 Task: Add Attachment from computer to Card Card0000000081 in Board Board0000000021 in Workspace WS0000000007 in Trello. Add Cover Purple to Card Card0000000081 in Board Board0000000021 in Workspace WS0000000007 in Trello. Add "Move Card To …" Button titled Button0000000081 to "top" of the list "To Do" to Card Card0000000081 in Board Board0000000021 in Workspace WS0000000007 in Trello. Add Description DS0000000081 to Card Card0000000081 in Board Board0000000021 in Workspace WS0000000007 in Trello. Add Comment CM0000000081 to Card Card0000000081 in Board Board0000000021 in Workspace WS0000000007 in Trello
Action: Mouse moved to (521, 86)
Screenshot: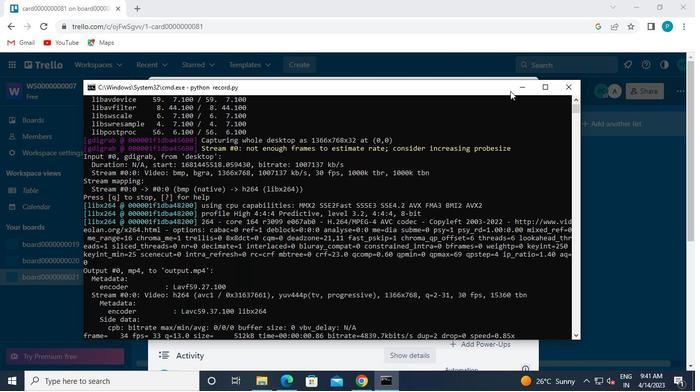 
Action: Mouse pressed left at (521, 86)
Screenshot: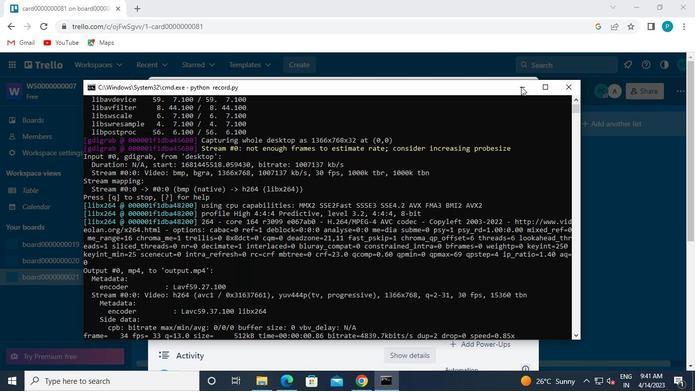 
Action: Mouse moved to (497, 263)
Screenshot: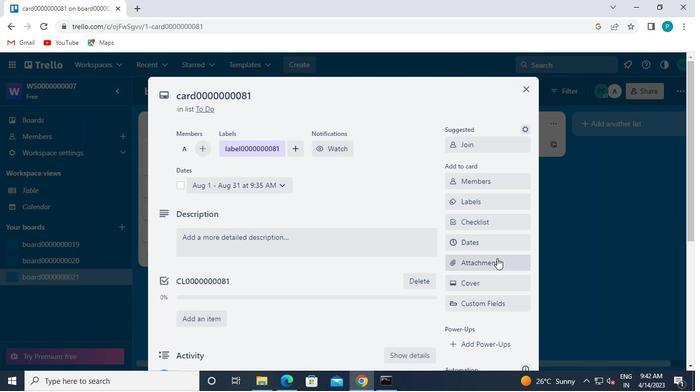 
Action: Mouse pressed left at (497, 263)
Screenshot: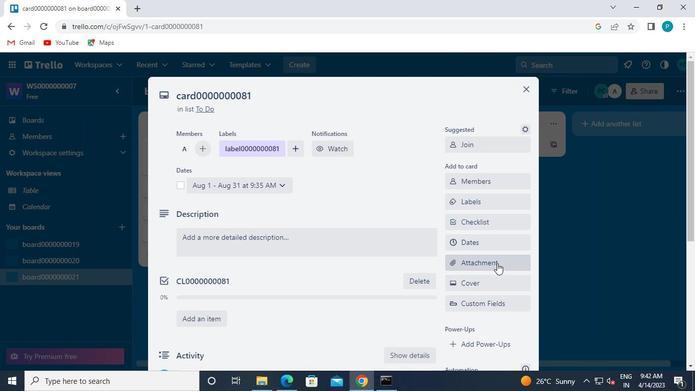
Action: Mouse moved to (461, 113)
Screenshot: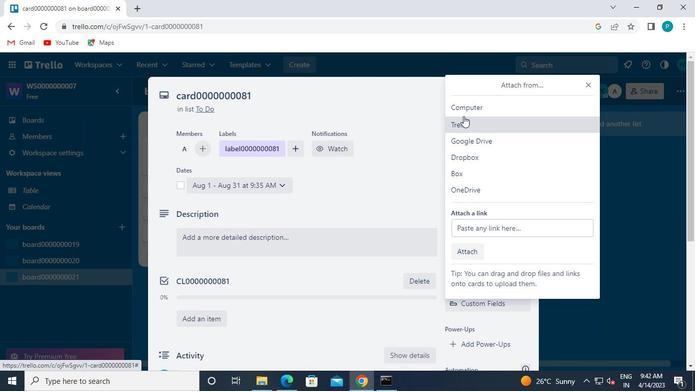 
Action: Mouse pressed left at (461, 113)
Screenshot: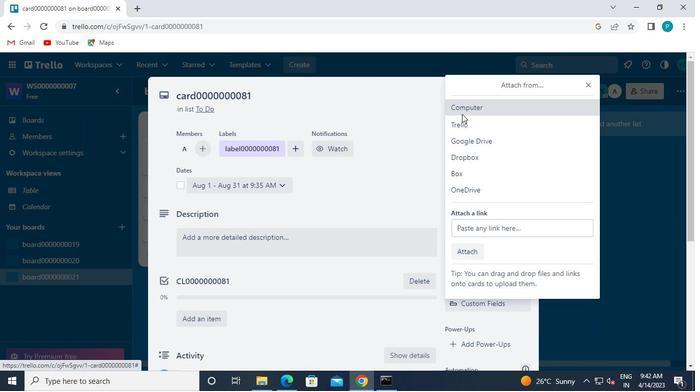 
Action: Mouse moved to (111, 77)
Screenshot: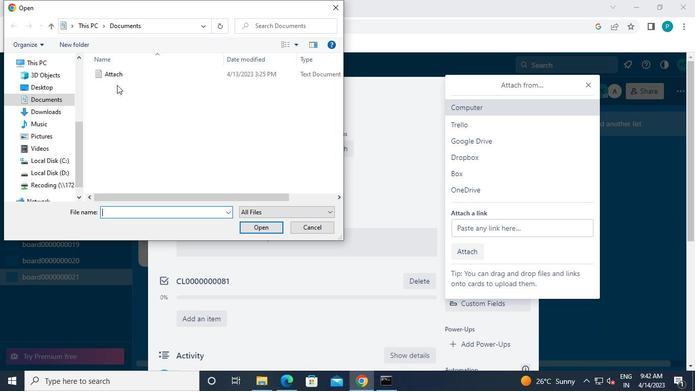 
Action: Mouse pressed left at (111, 77)
Screenshot: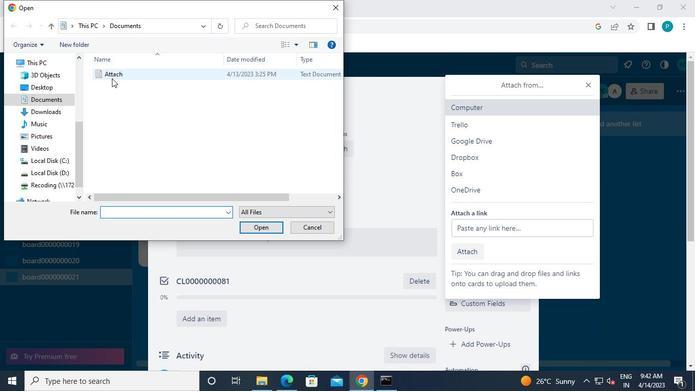 
Action: Mouse moved to (252, 227)
Screenshot: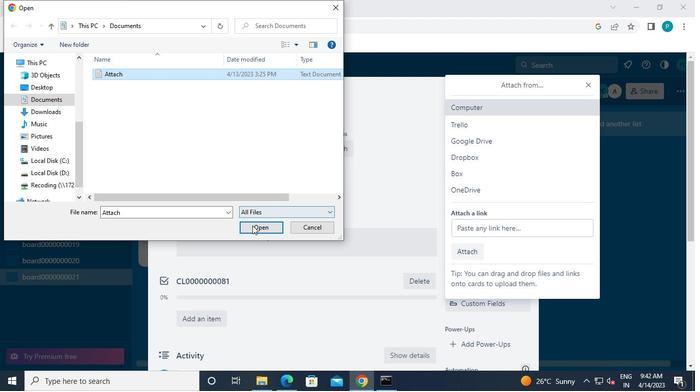
Action: Mouse pressed left at (252, 227)
Screenshot: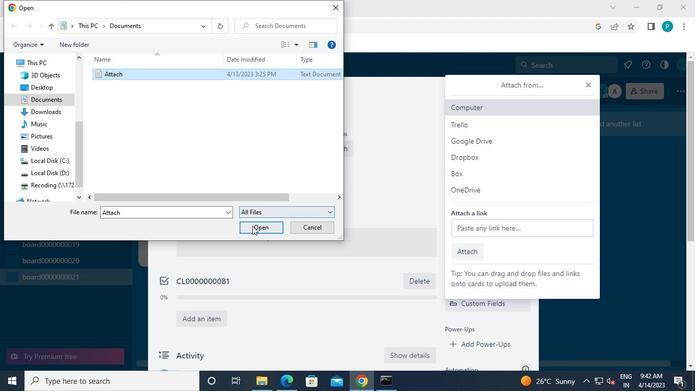 
Action: Mouse moved to (466, 235)
Screenshot: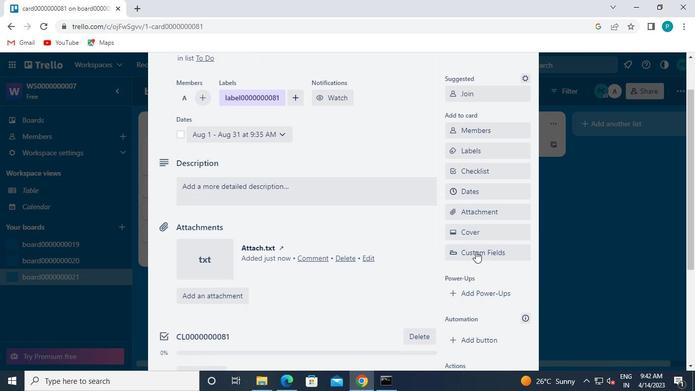 
Action: Mouse pressed left at (466, 235)
Screenshot: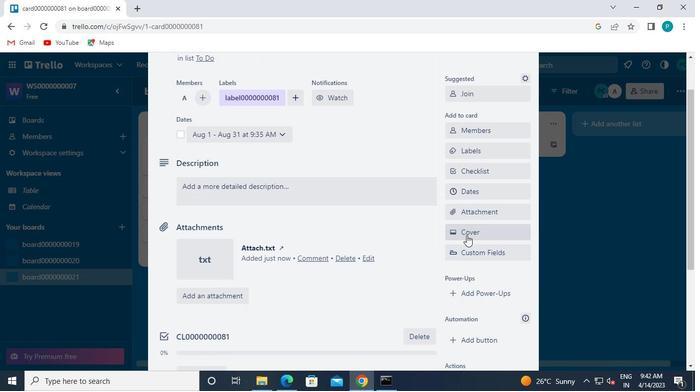 
Action: Mouse moved to (578, 173)
Screenshot: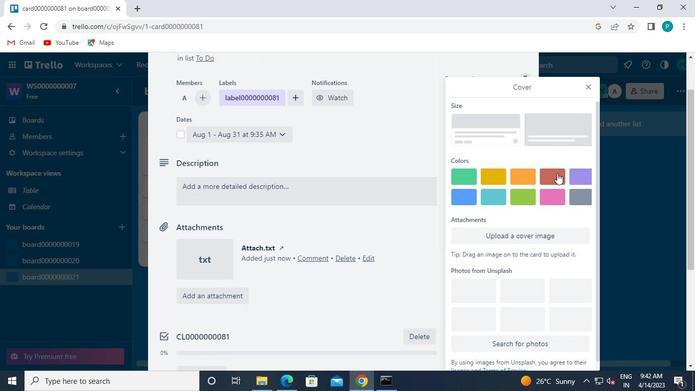 
Action: Mouse pressed left at (578, 173)
Screenshot: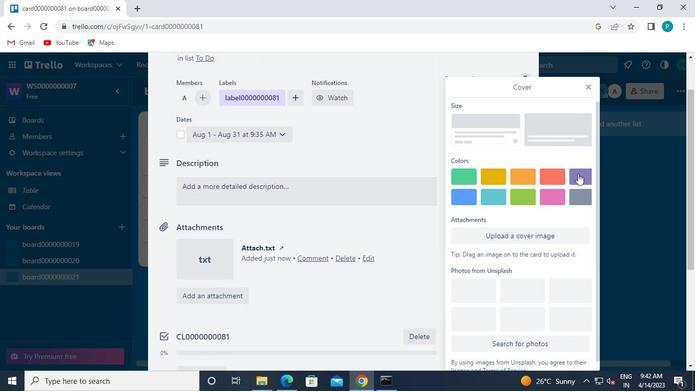 
Action: Mouse moved to (585, 86)
Screenshot: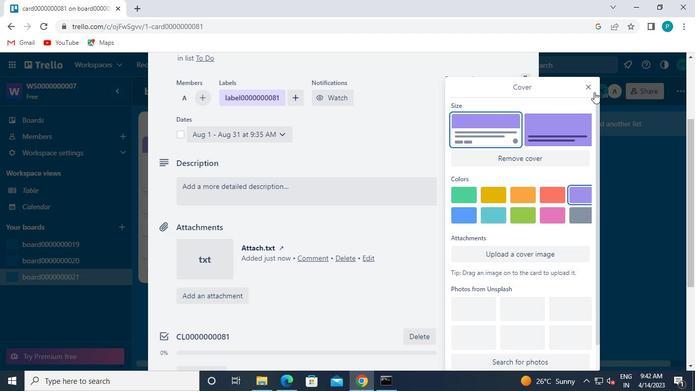 
Action: Mouse pressed left at (585, 86)
Screenshot: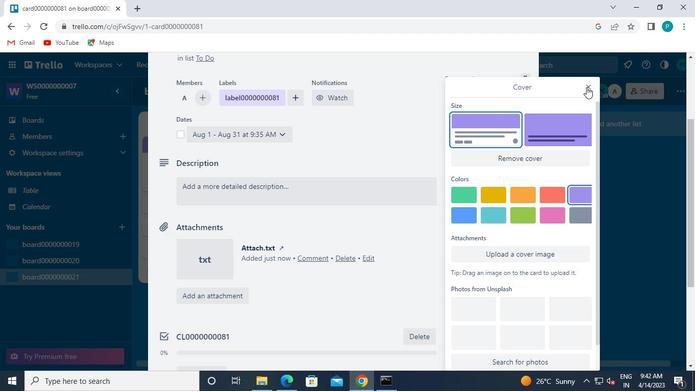 
Action: Mouse moved to (477, 229)
Screenshot: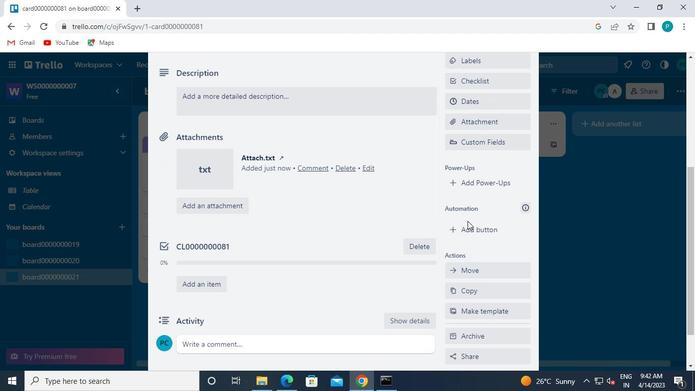 
Action: Mouse pressed left at (477, 229)
Screenshot: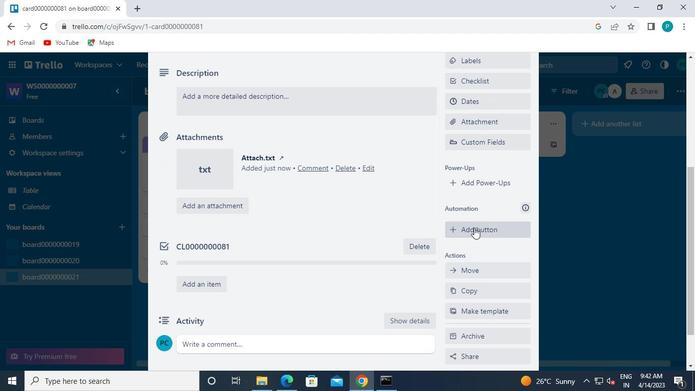 
Action: Mouse moved to (477, 134)
Screenshot: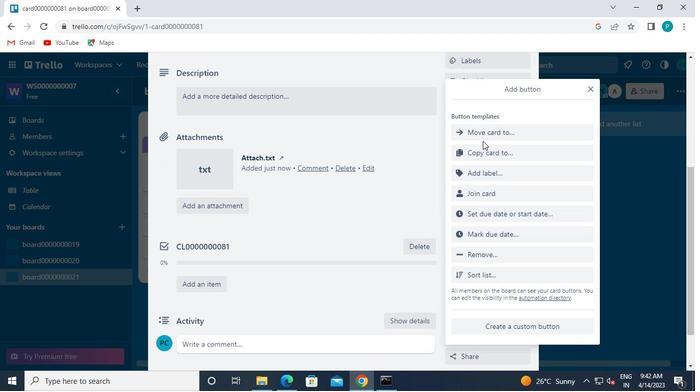 
Action: Mouse pressed left at (477, 134)
Screenshot: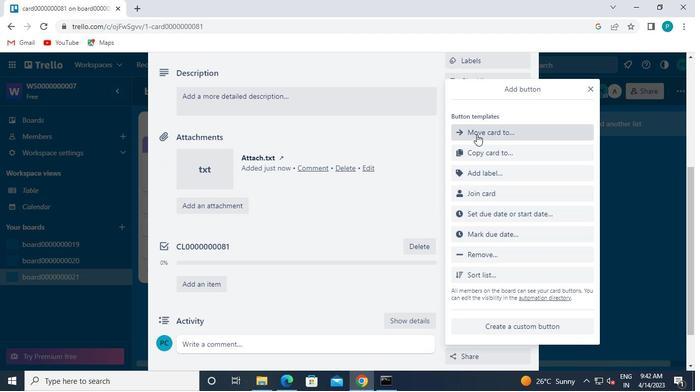 
Action: Mouse moved to (492, 132)
Screenshot: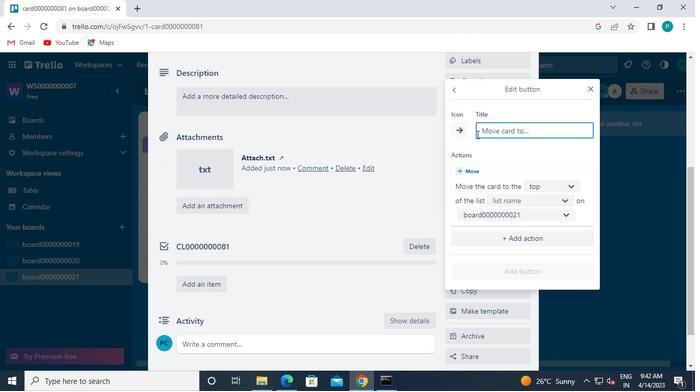 
Action: Mouse pressed left at (492, 132)
Screenshot: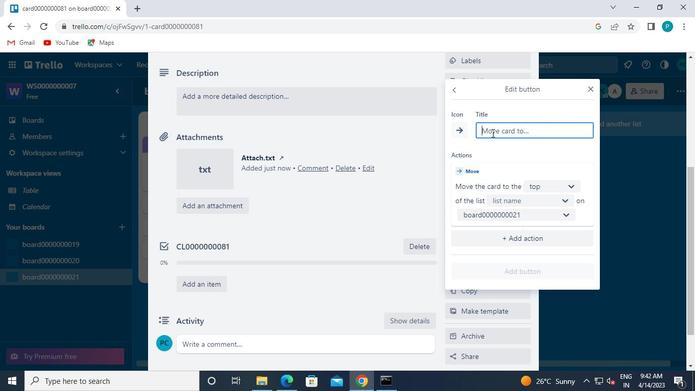 
Action: Keyboard b
Screenshot: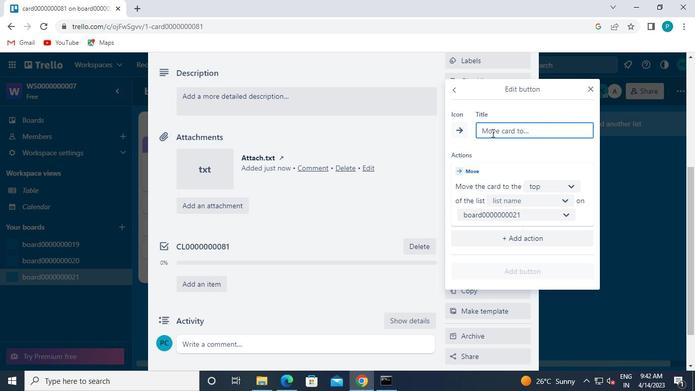 
Action: Keyboard u
Screenshot: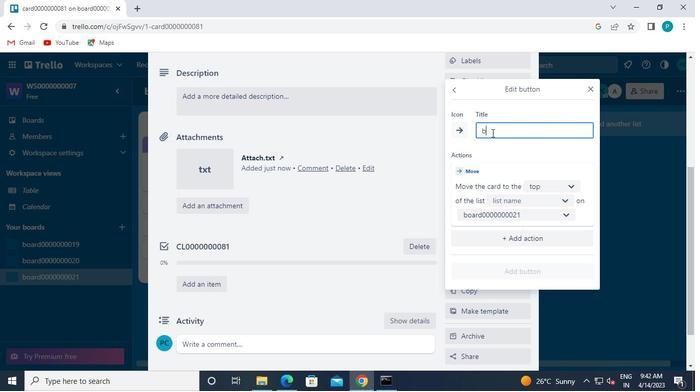 
Action: Keyboard t
Screenshot: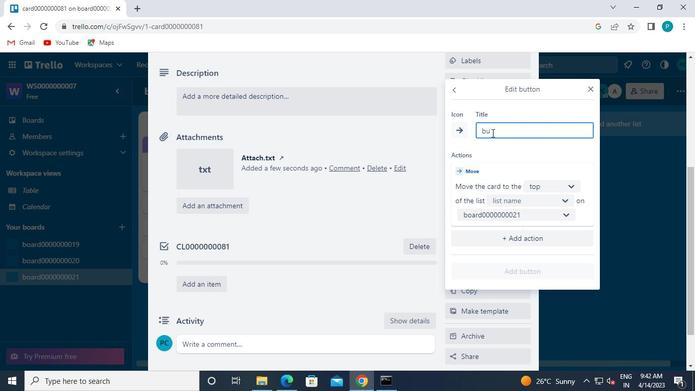 
Action: Keyboard t
Screenshot: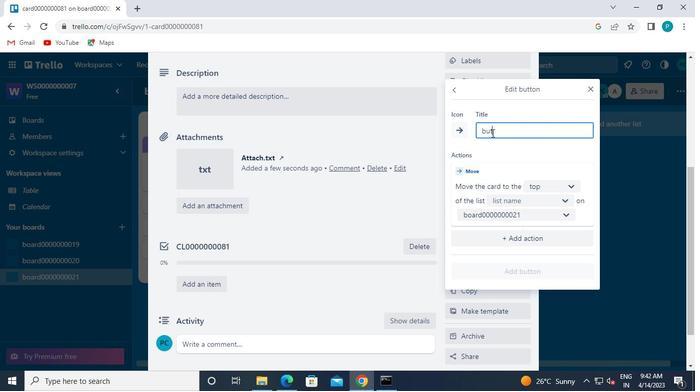 
Action: Keyboard o
Screenshot: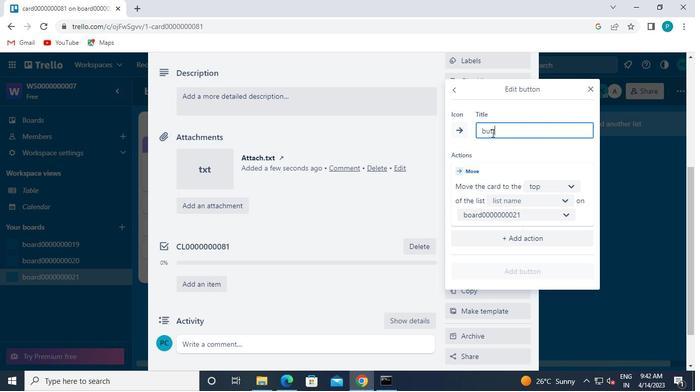 
Action: Keyboard n
Screenshot: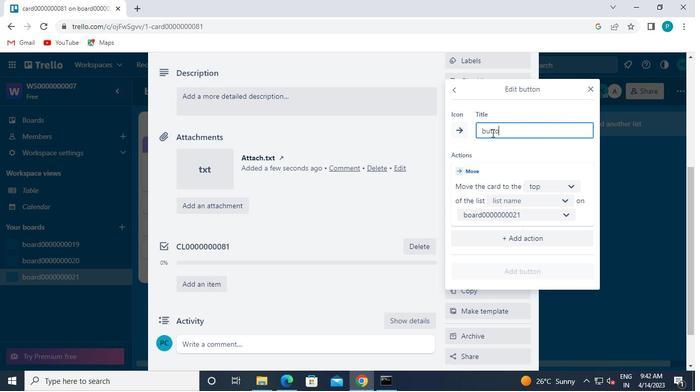 
Action: Keyboard 0
Screenshot: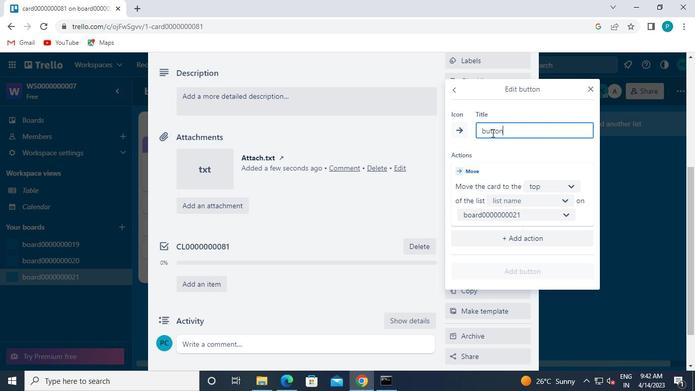 
Action: Keyboard 0
Screenshot: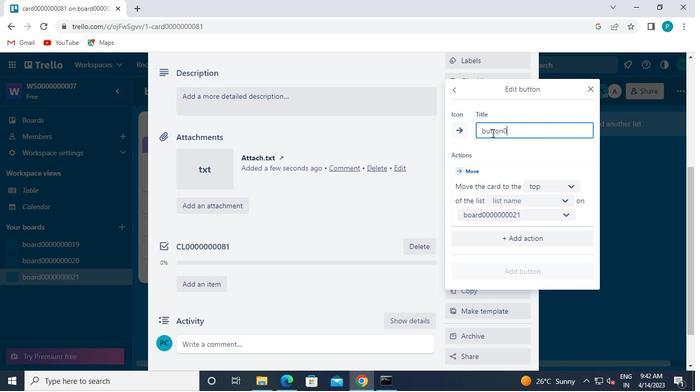 
Action: Keyboard 0
Screenshot: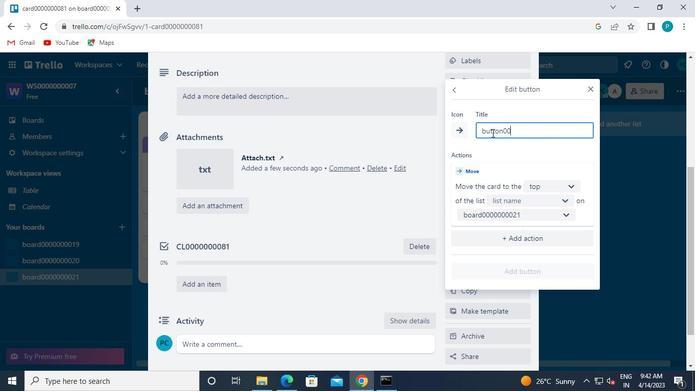 
Action: Keyboard 0
Screenshot: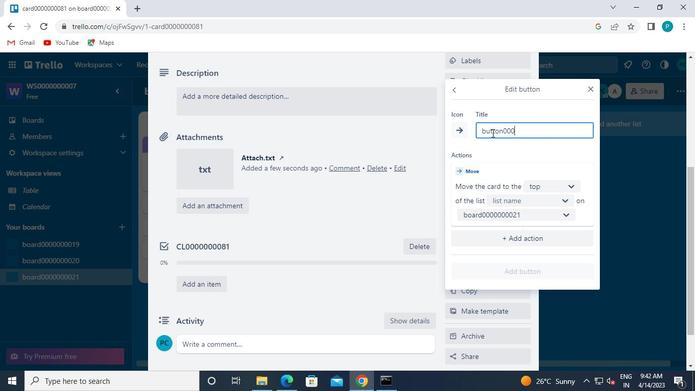 
Action: Keyboard 0
Screenshot: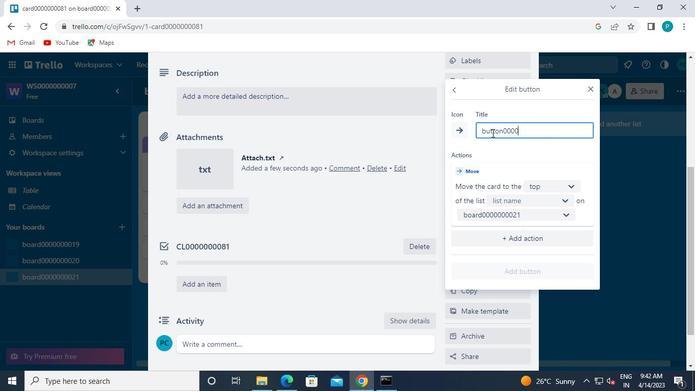 
Action: Keyboard 0
Screenshot: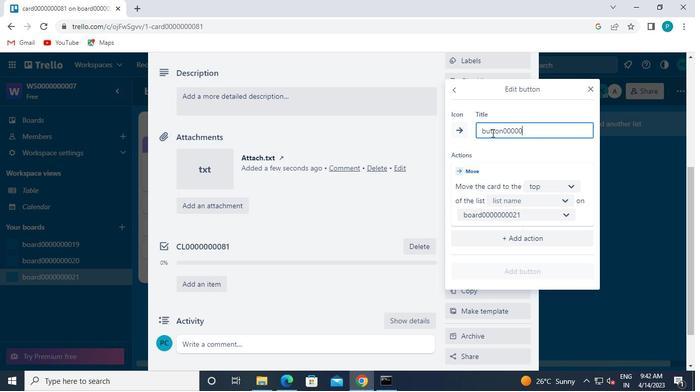 
Action: Keyboard 0
Screenshot: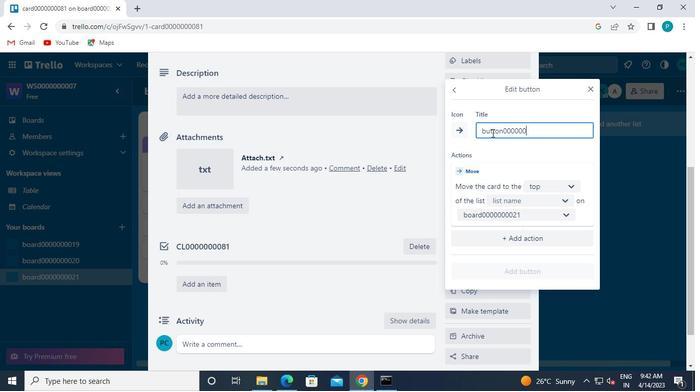 
Action: Keyboard 0
Screenshot: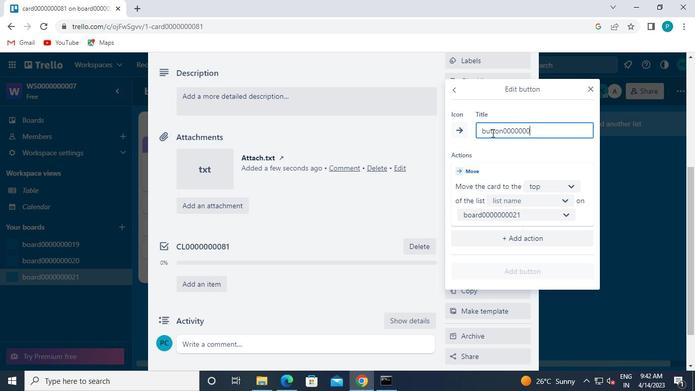 
Action: Keyboard 8
Screenshot: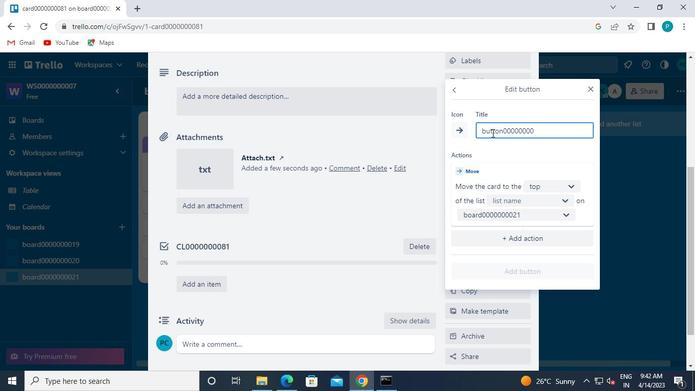 
Action: Keyboard 1
Screenshot: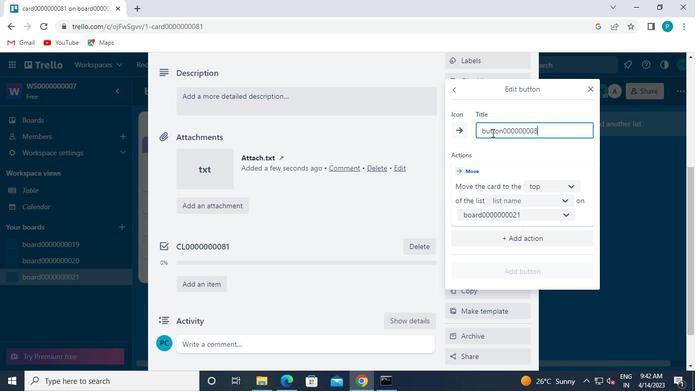 
Action: Mouse moved to (528, 198)
Screenshot: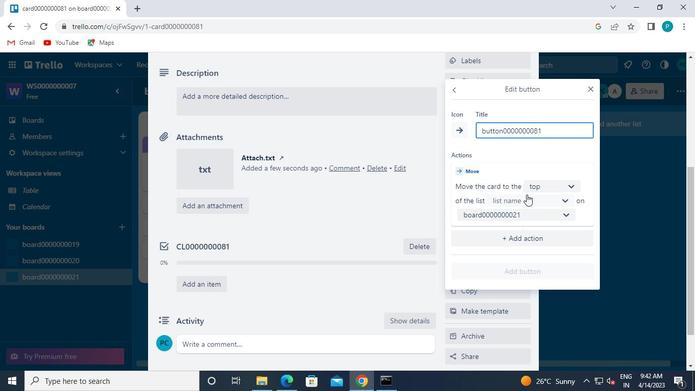 
Action: Mouse pressed left at (528, 198)
Screenshot: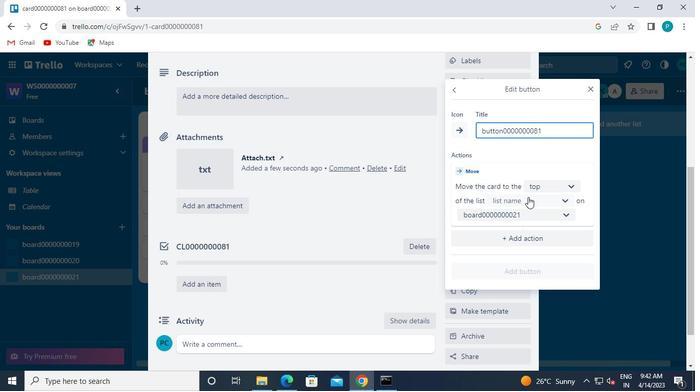 
Action: Mouse moved to (525, 221)
Screenshot: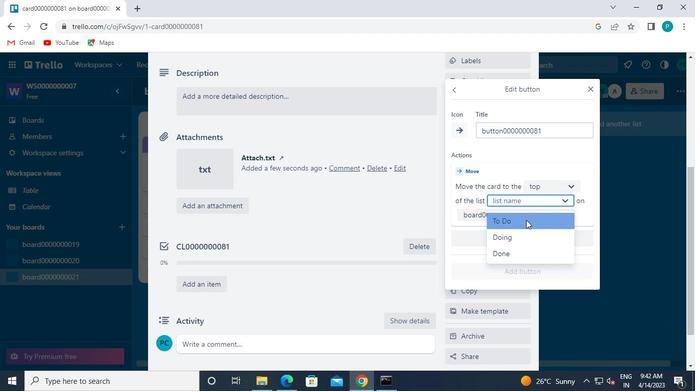 
Action: Mouse pressed left at (525, 221)
Screenshot: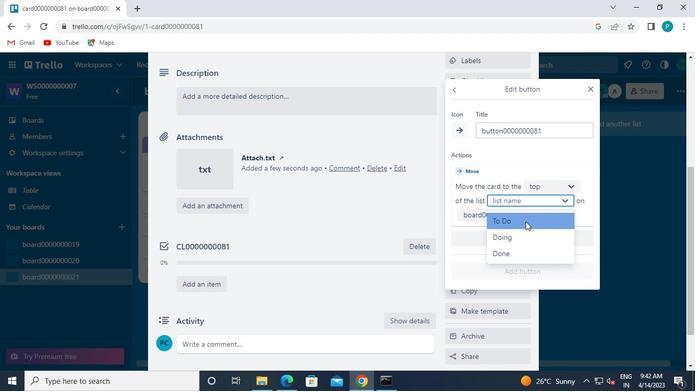 
Action: Mouse moved to (525, 269)
Screenshot: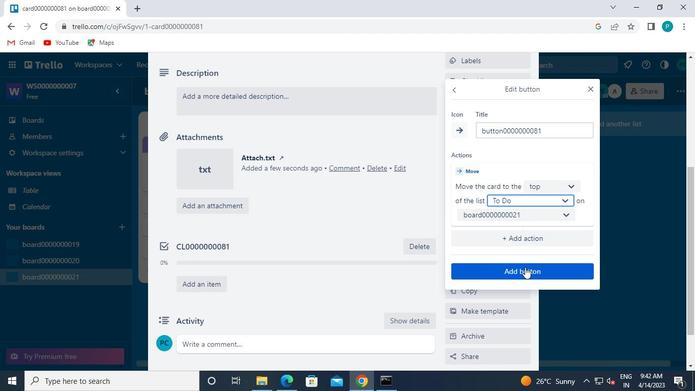 
Action: Mouse pressed left at (525, 269)
Screenshot: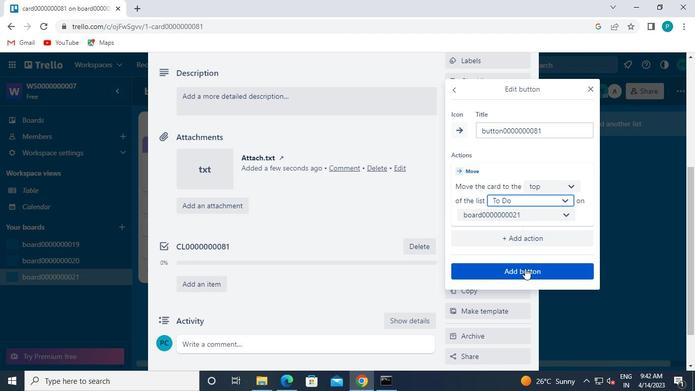 
Action: Mouse moved to (200, 255)
Screenshot: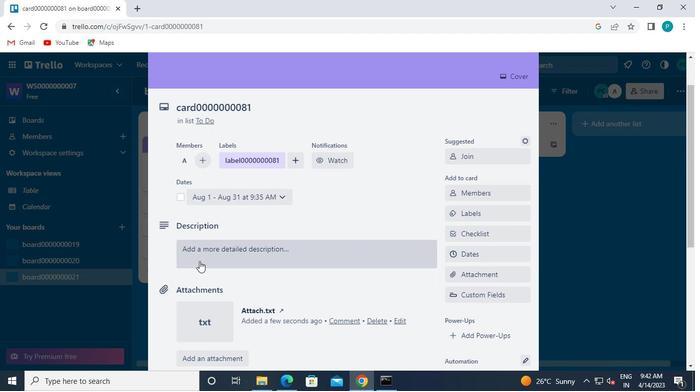 
Action: Mouse pressed left at (200, 255)
Screenshot: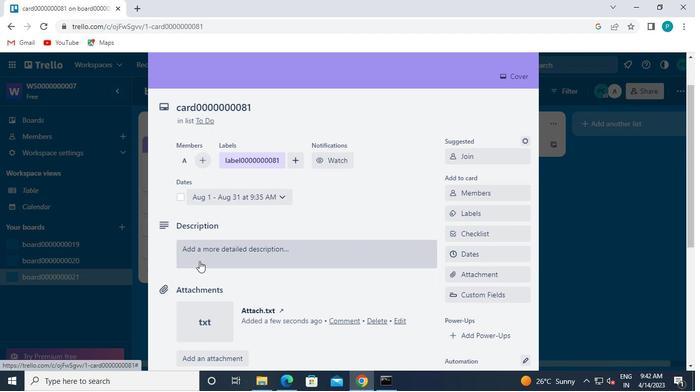 
Action: Keyboard Key.caps_lock
Screenshot: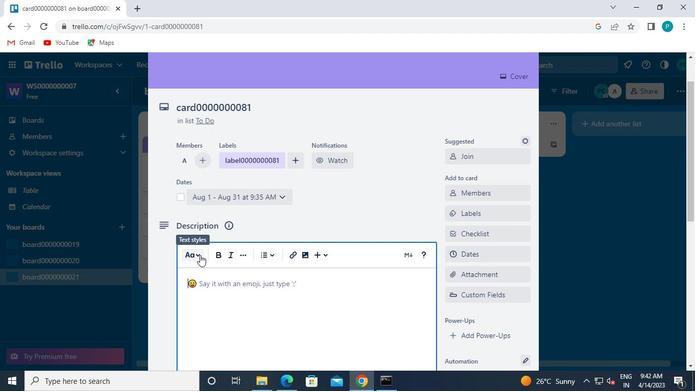 
Action: Keyboard d
Screenshot: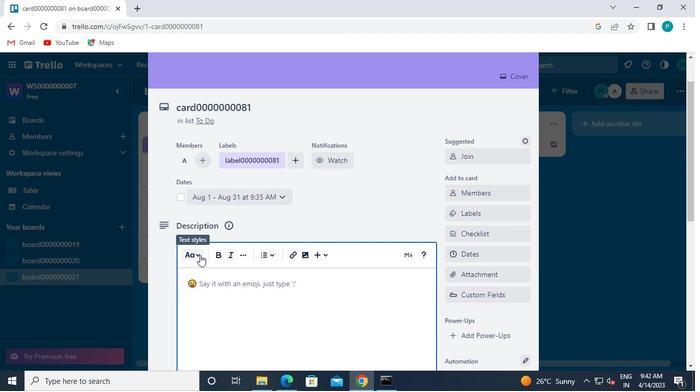 
Action: Keyboard s
Screenshot: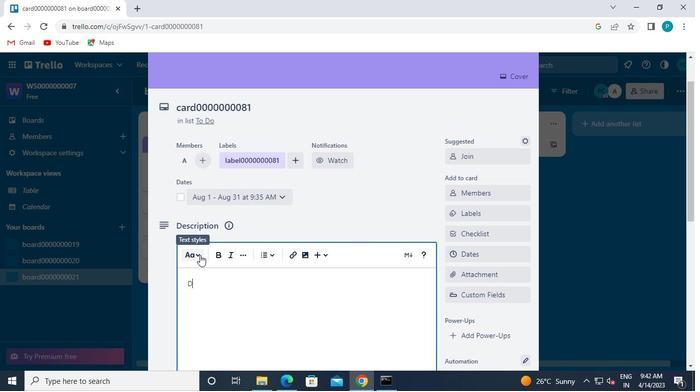 
Action: Keyboard 0
Screenshot: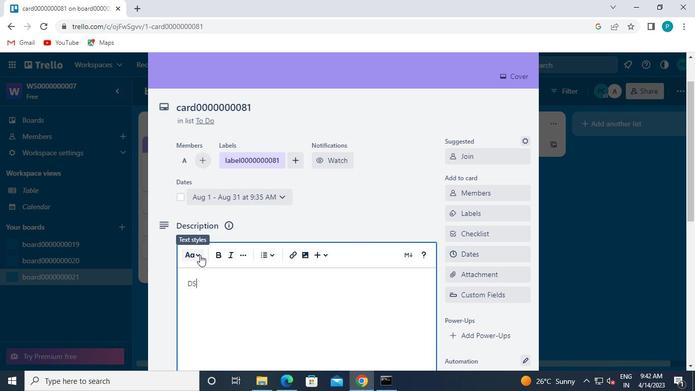 
Action: Keyboard 0
Screenshot: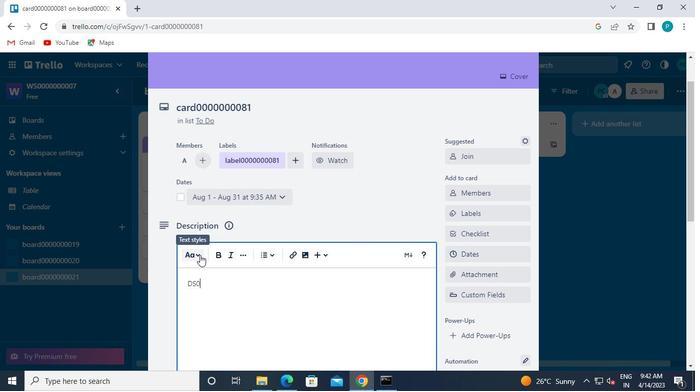 
Action: Keyboard 0
Screenshot: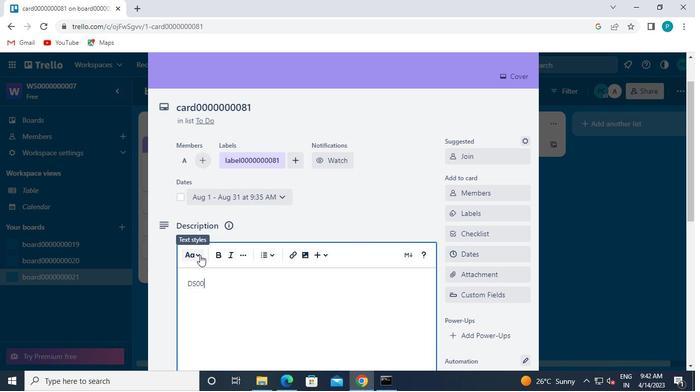 
Action: Keyboard 0
Screenshot: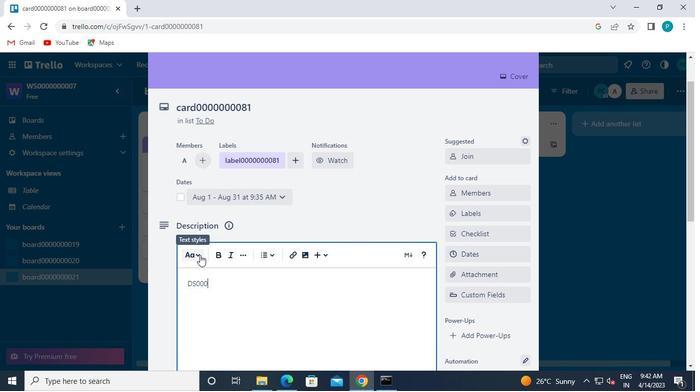
Action: Keyboard 0
Screenshot: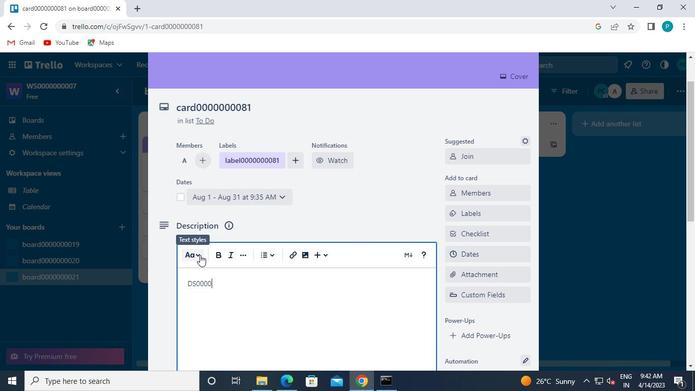 
Action: Keyboard 0
Screenshot: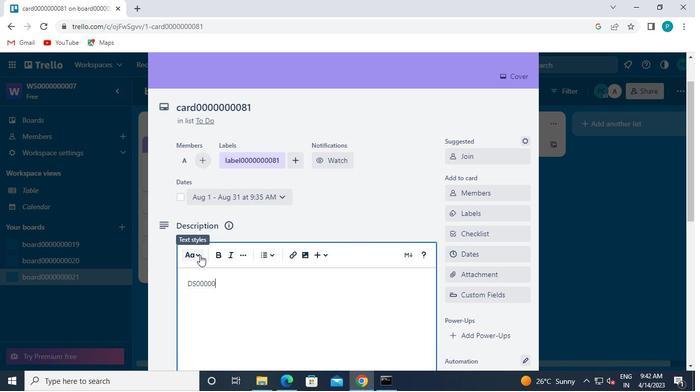 
Action: Keyboard 0
Screenshot: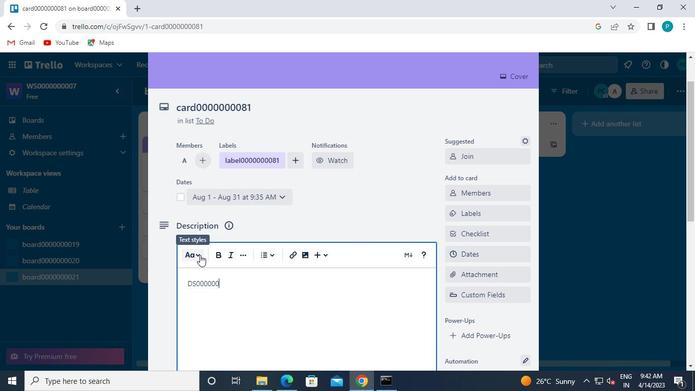 
Action: Keyboard 0
Screenshot: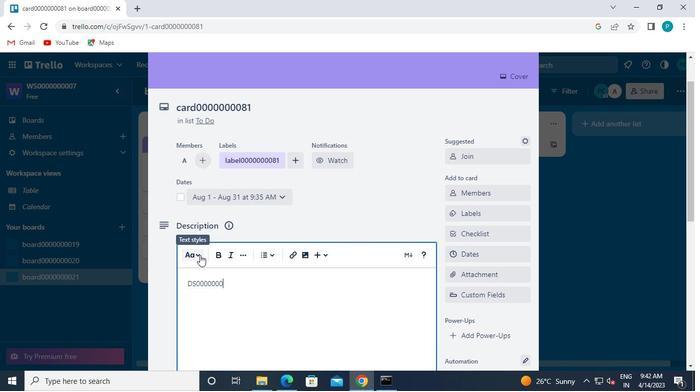 
Action: Keyboard 8
Screenshot: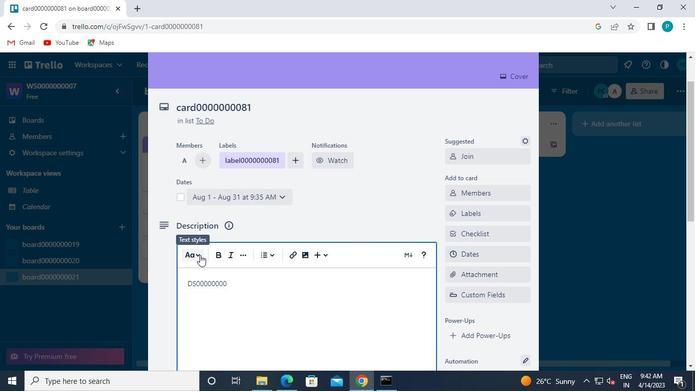 
Action: Keyboard 1
Screenshot: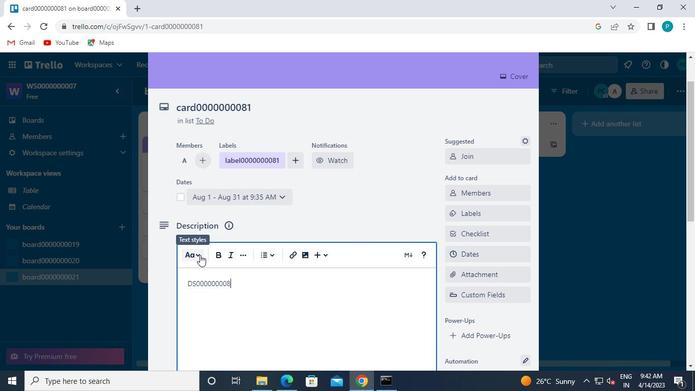 
Action: Mouse moved to (183, 289)
Screenshot: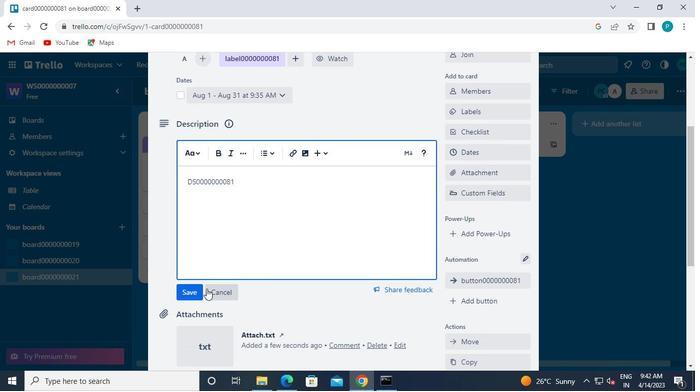 
Action: Mouse pressed left at (183, 289)
Screenshot: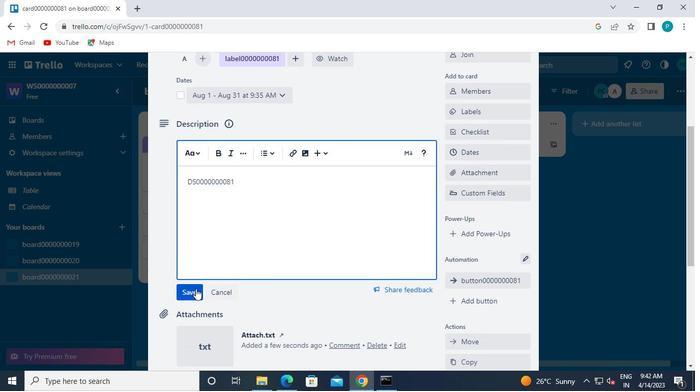 
Action: Mouse moved to (239, 274)
Screenshot: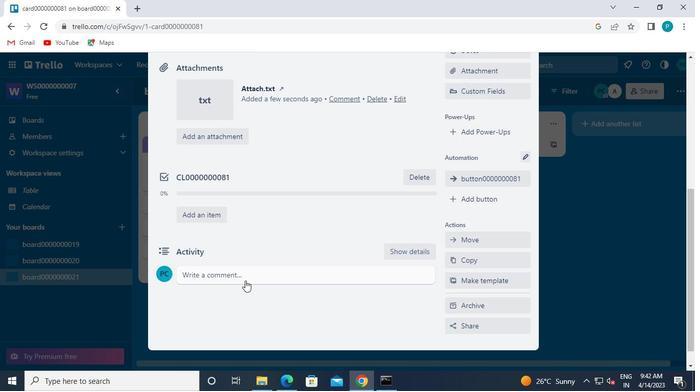 
Action: Mouse pressed left at (239, 274)
Screenshot: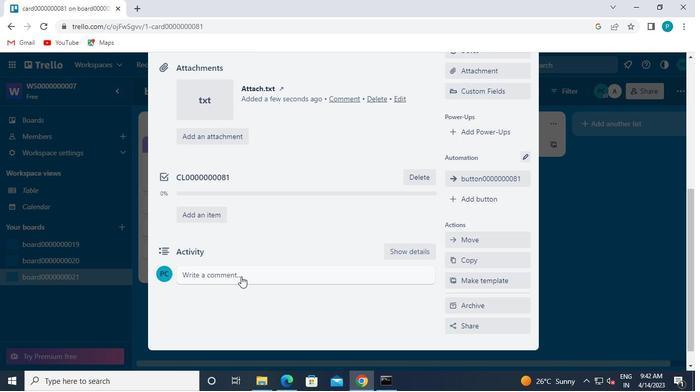 
Action: Mouse moved to (696, 62)
Screenshot: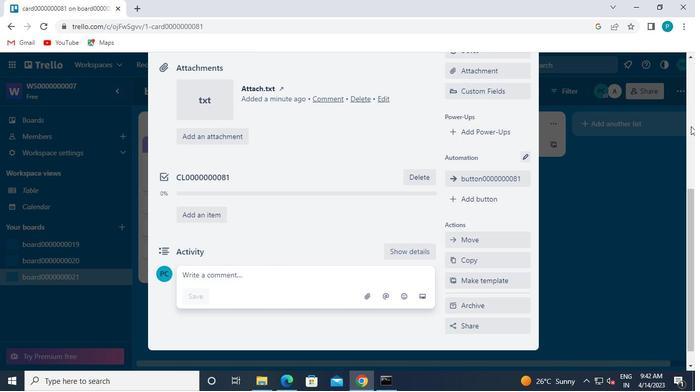 
Action: Keyboard c
Screenshot: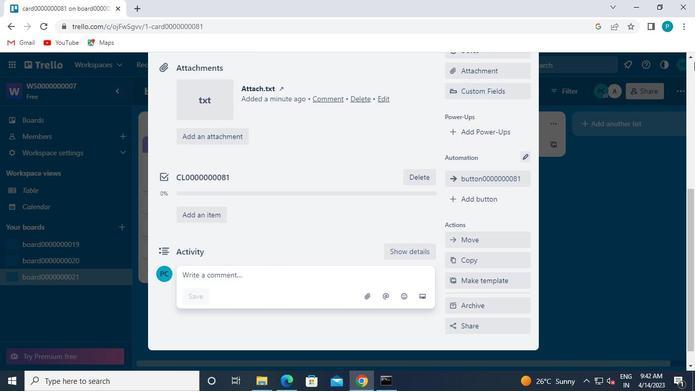 
Action: Keyboard m
Screenshot: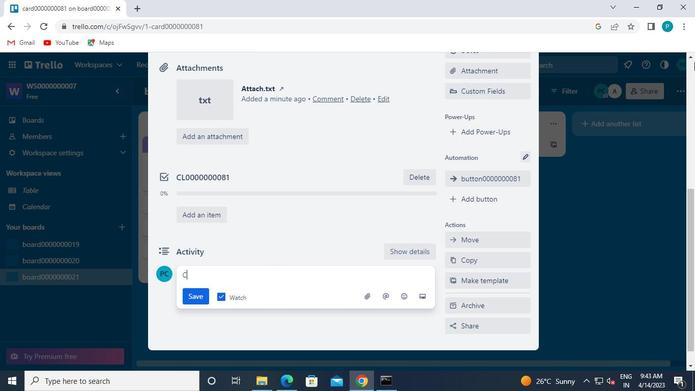 
Action: Keyboard 0
Screenshot: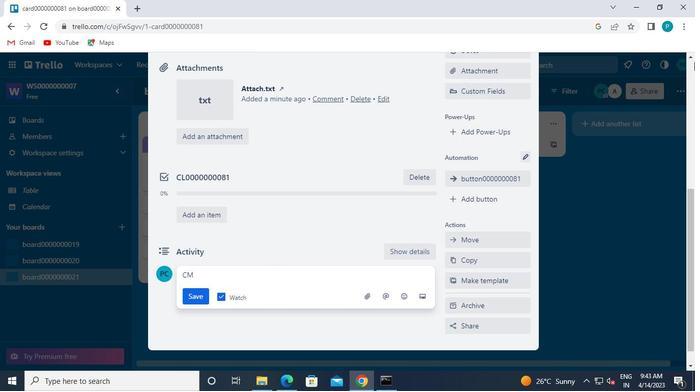 
Action: Keyboard 0
Screenshot: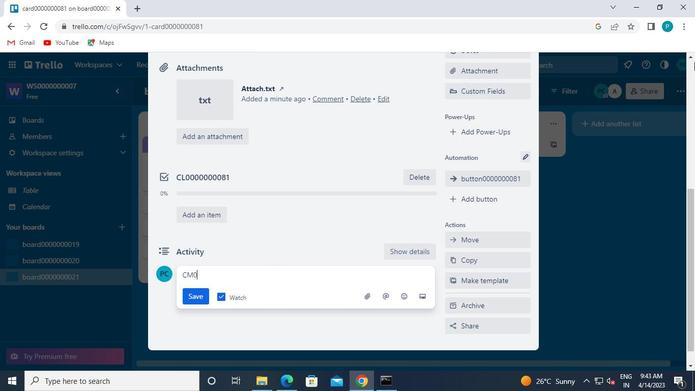 
Action: Keyboard 0
Screenshot: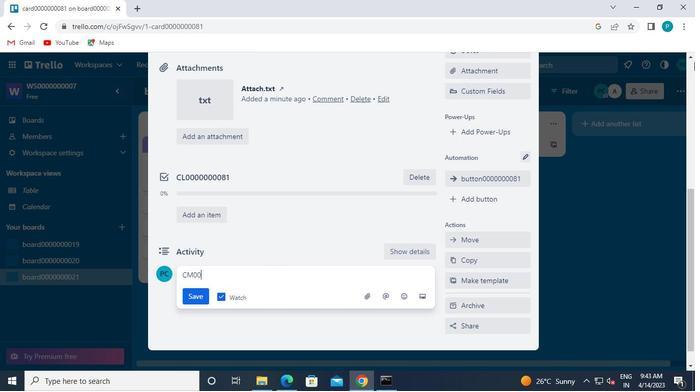 
Action: Keyboard 0
Screenshot: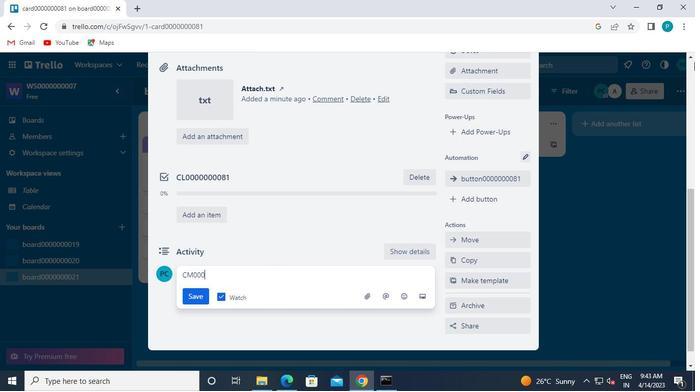 
Action: Keyboard 0
Screenshot: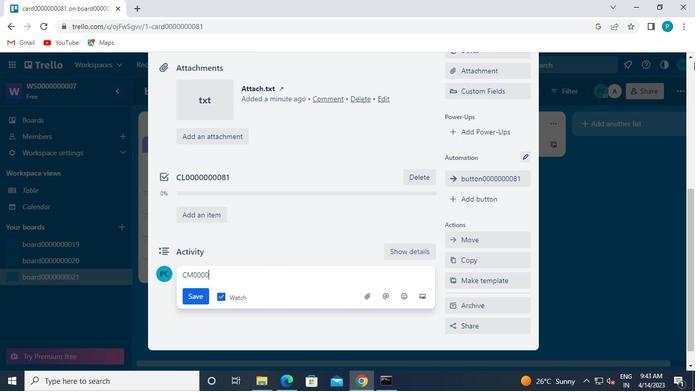 
Action: Keyboard 0
Screenshot: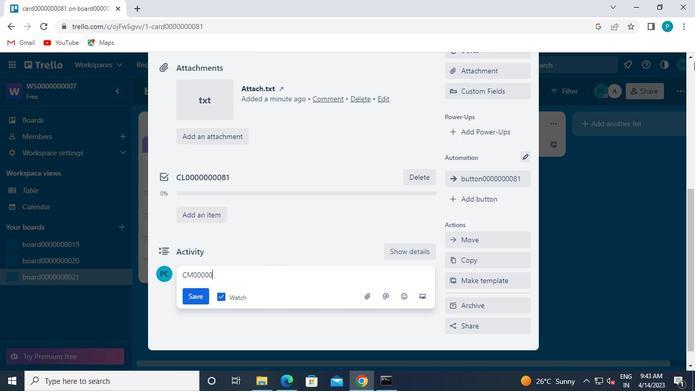 
Action: Keyboard 0
Screenshot: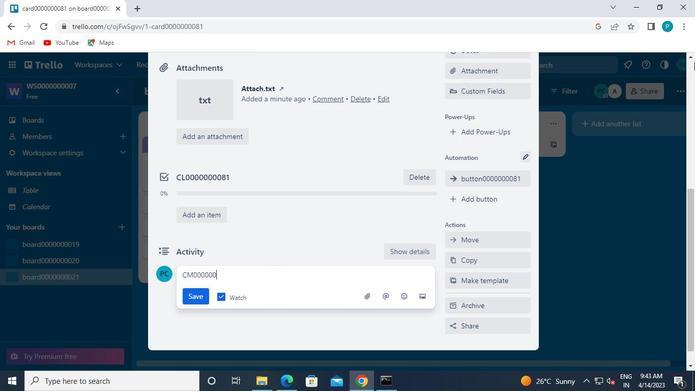 
Action: Keyboard 0
Screenshot: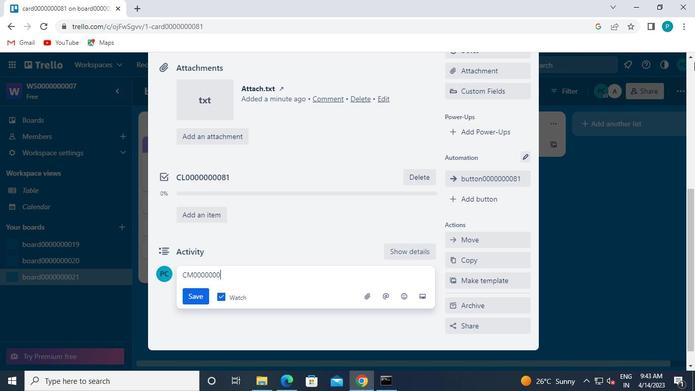 
Action: Keyboard 8
Screenshot: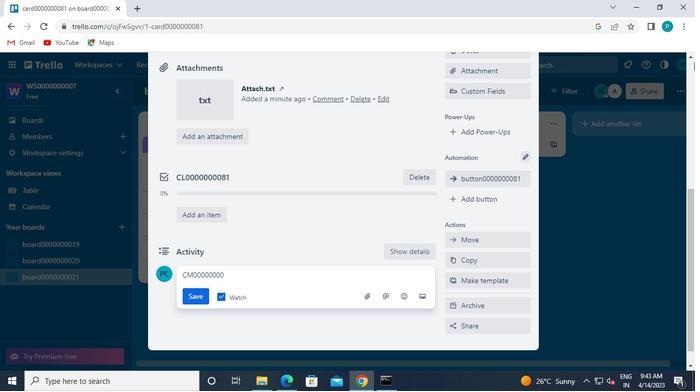 
Action: Keyboard 1
Screenshot: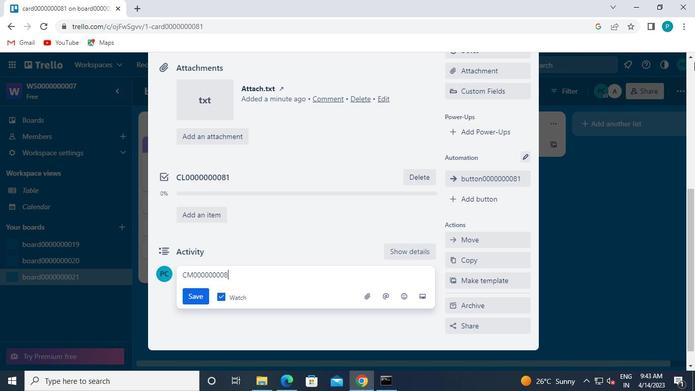 
Action: Mouse moved to (192, 297)
Screenshot: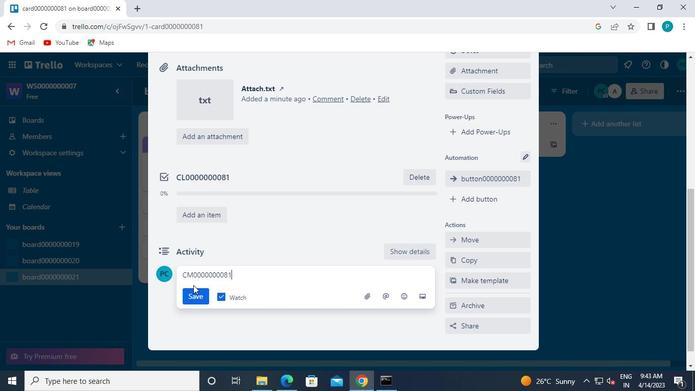 
Action: Mouse pressed left at (192, 297)
Screenshot: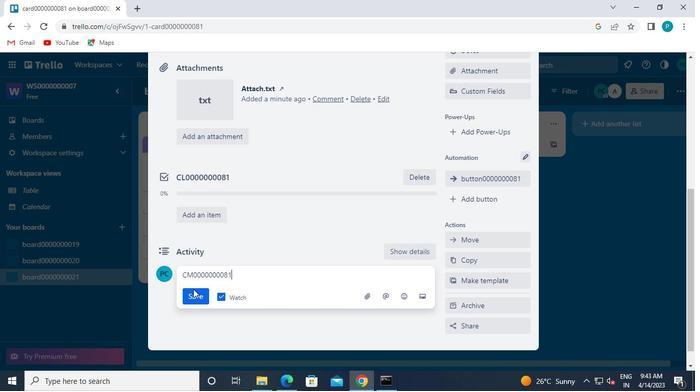 
Action: Mouse moved to (430, 304)
Screenshot: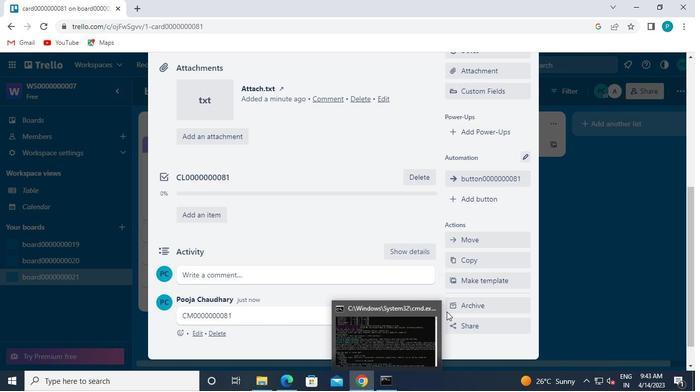 
Action: Mouse pressed left at (430, 304)
Screenshot: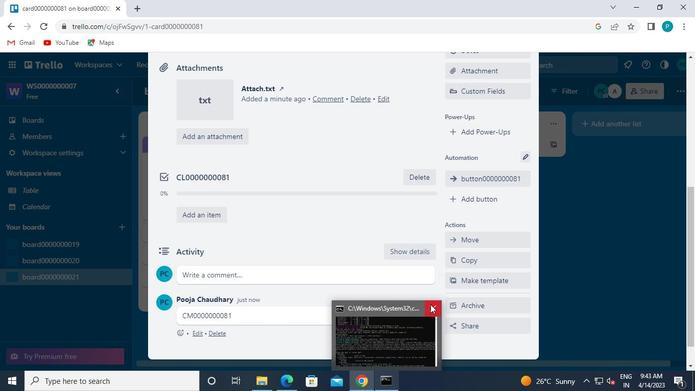 
